 Task: Add an event with the title Casual Marketing Campaign Assessment and Return on Investment Analysis, date '2023/10/22', time 7:00 AM to 9:00 AM, logged in from the account softage.3@softage.netand send the event invitation to softage.4@softage.net and softage.5@softage.net. Set a reminder for the event 12 hour before
Action: Mouse moved to (98, 85)
Screenshot: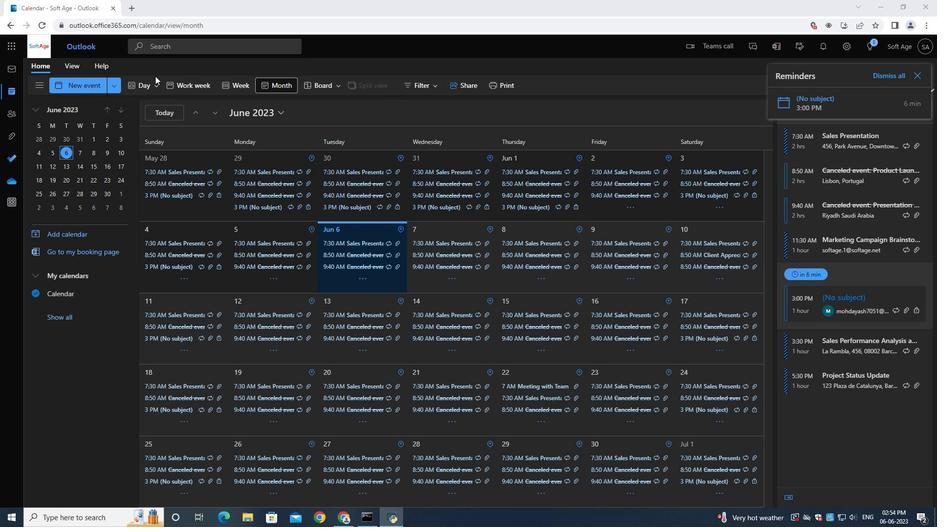 
Action: Mouse pressed left at (98, 85)
Screenshot: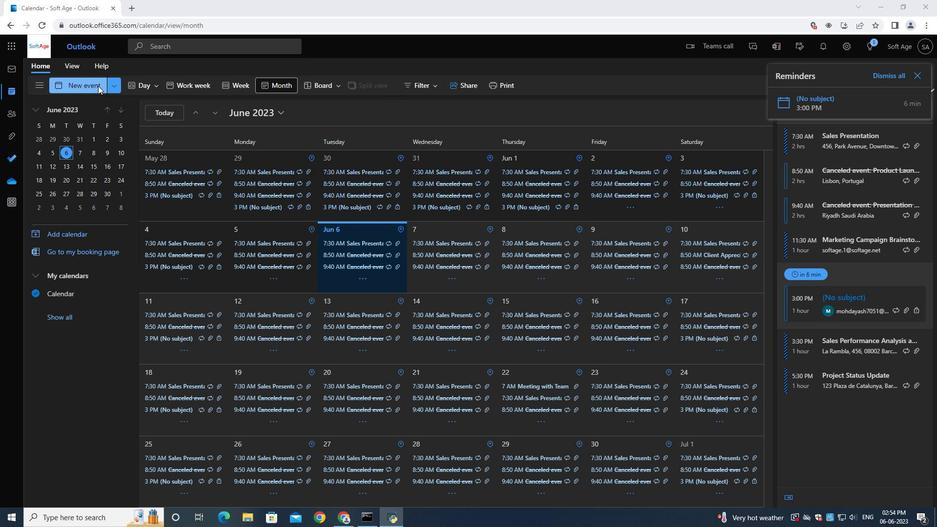 
Action: Mouse moved to (250, 144)
Screenshot: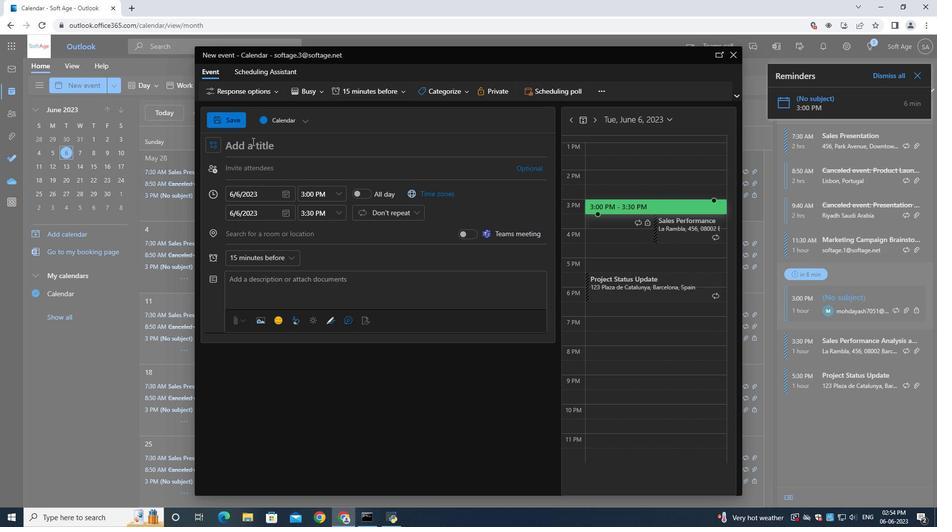 
Action: Mouse pressed left at (250, 144)
Screenshot: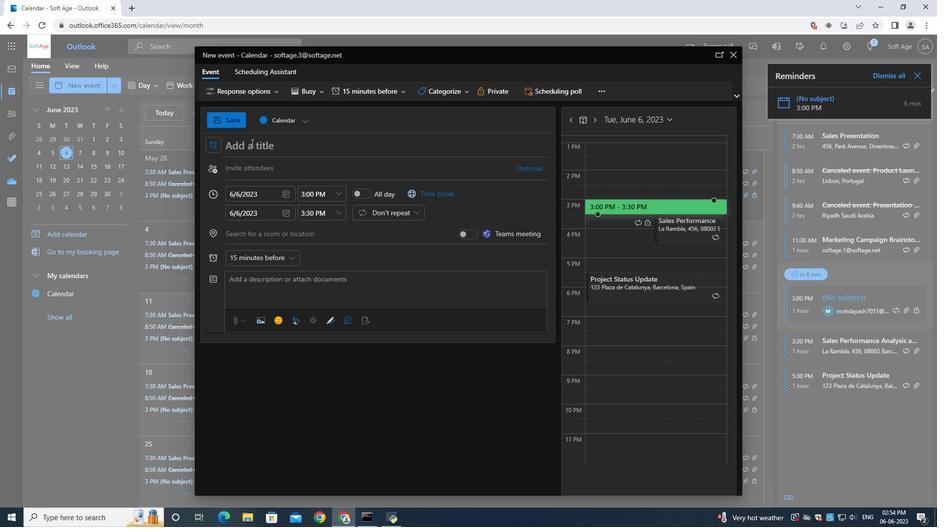 
Action: Mouse moved to (250, 145)
Screenshot: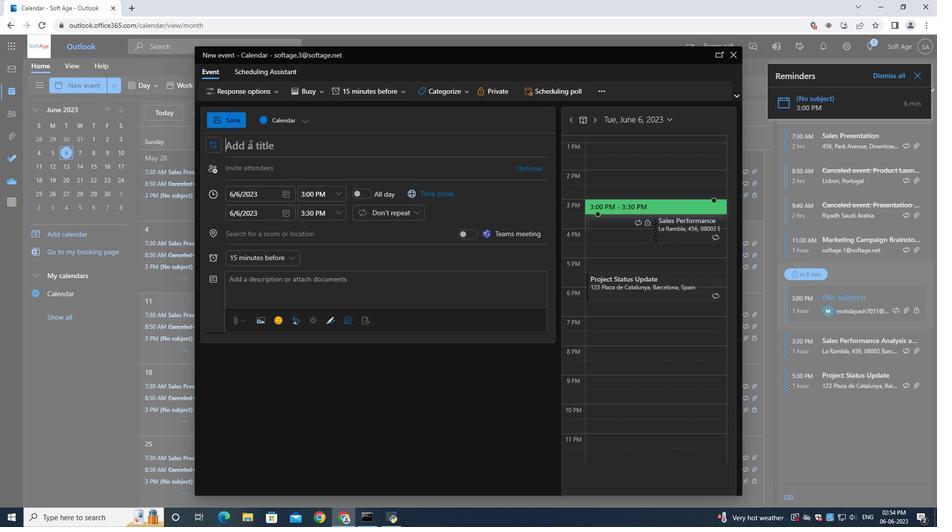 
Action: Key pressed <Key.shift>Casual<Key.space><Key.shift><Key.shift><Key.shift><Key.shift><Key.shift><Key.shift><Key.shift><Key.shift><Key.shift><Key.shift><Key.shift><Key.shift><Key.shift>Marketing<Key.space><Key.shift>Campaign<Key.space><Key.shift>Assessment<Key.space>and<Key.space><Key.shift>Return<Key.space>on<Key.space><Key.shift><Key.shift><Key.shift><Key.shift><Key.shift><Key.shift><Key.shift><Key.shift><Key.shift>Investment<Key.space><Key.shift>Analysis
Screenshot: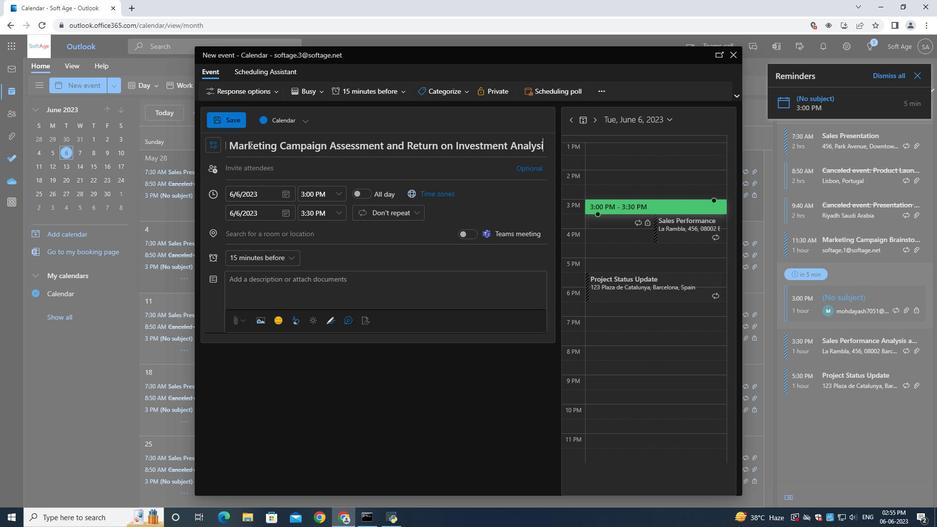 
Action: Mouse moved to (283, 198)
Screenshot: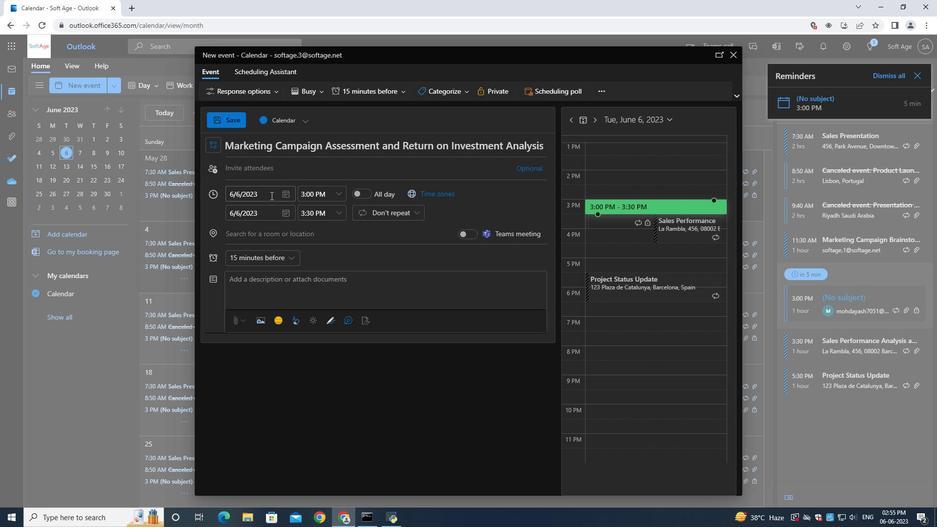 
Action: Mouse pressed left at (283, 198)
Screenshot: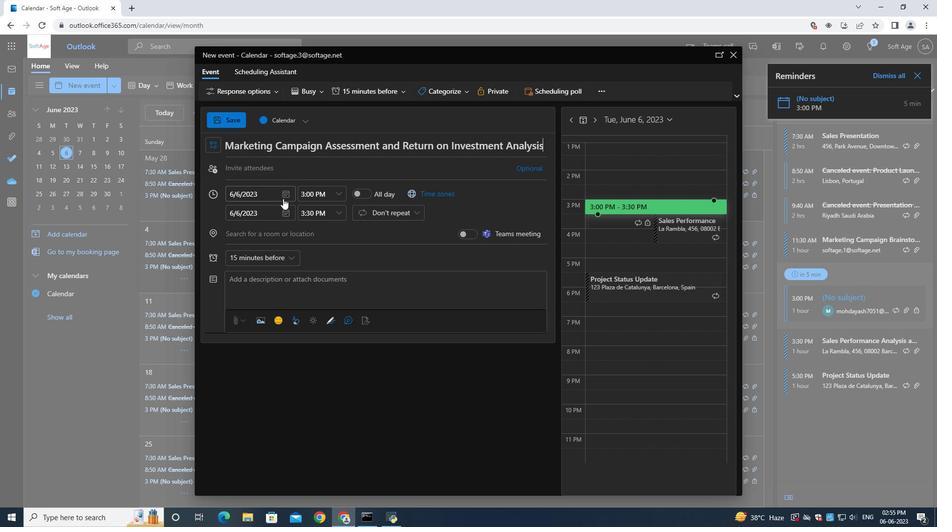 
Action: Mouse moved to (318, 215)
Screenshot: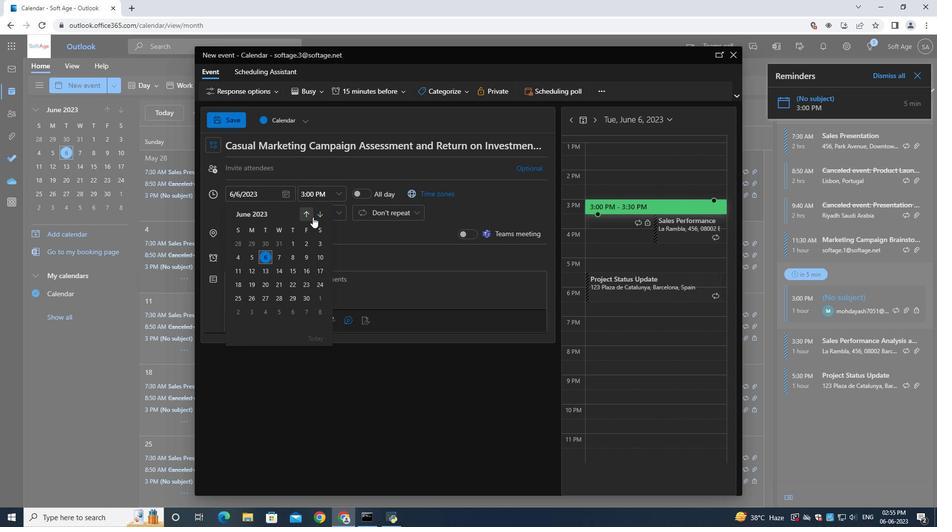 
Action: Mouse pressed left at (318, 215)
Screenshot: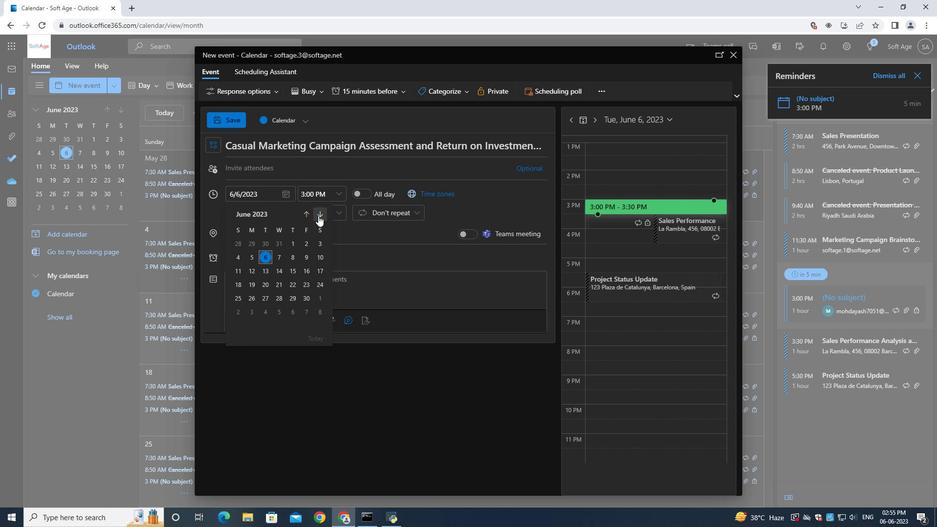 
Action: Mouse pressed left at (318, 215)
Screenshot: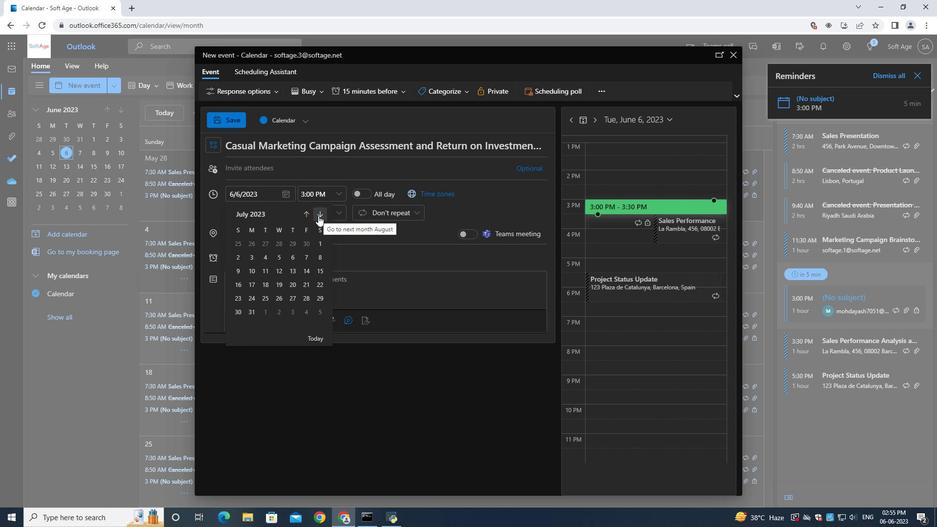 
Action: Mouse pressed left at (318, 215)
Screenshot: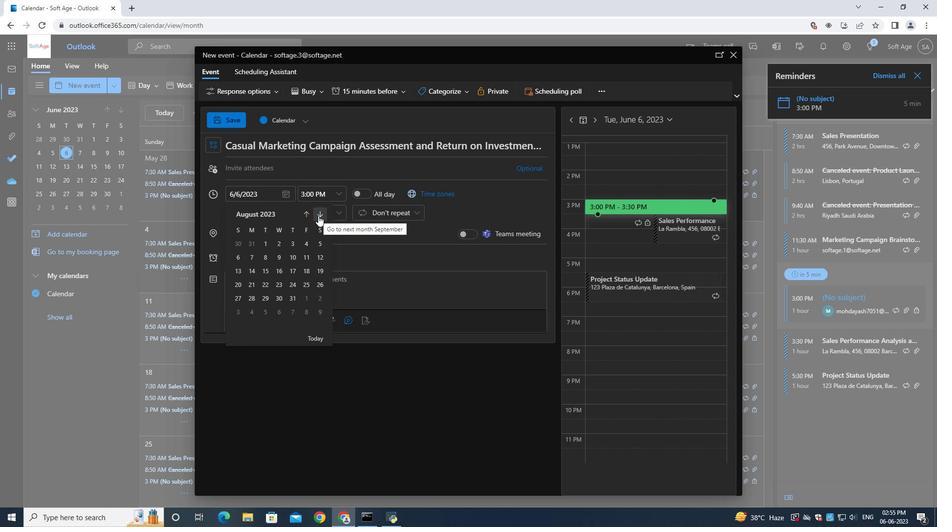 
Action: Mouse moved to (318, 215)
Screenshot: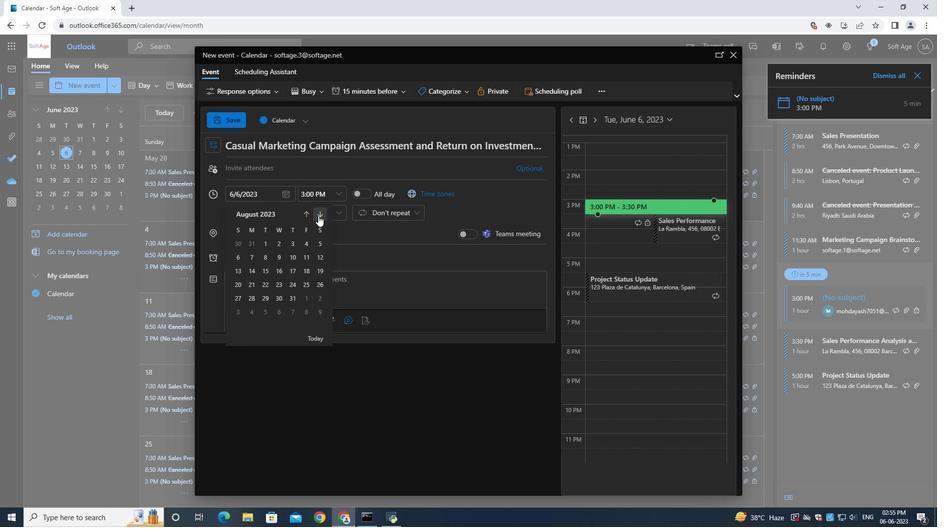 
Action: Mouse pressed left at (318, 215)
Screenshot: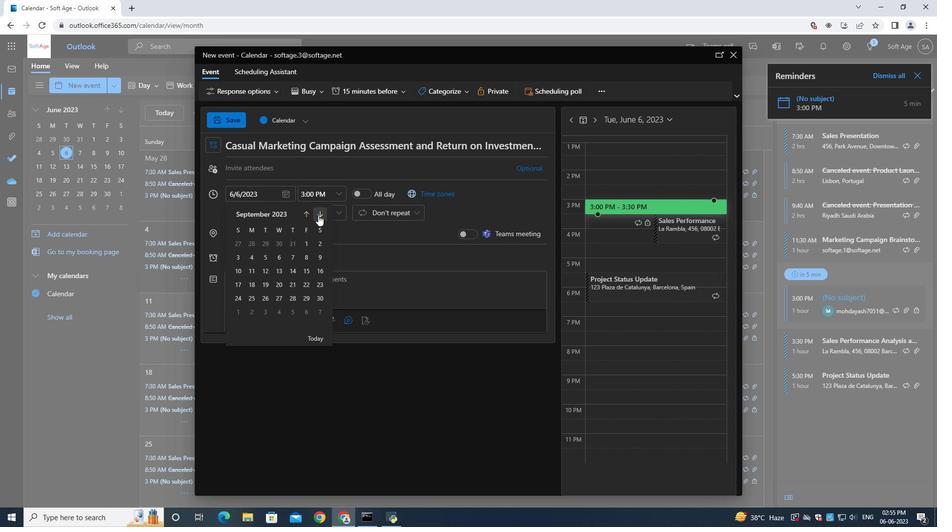 
Action: Mouse moved to (241, 284)
Screenshot: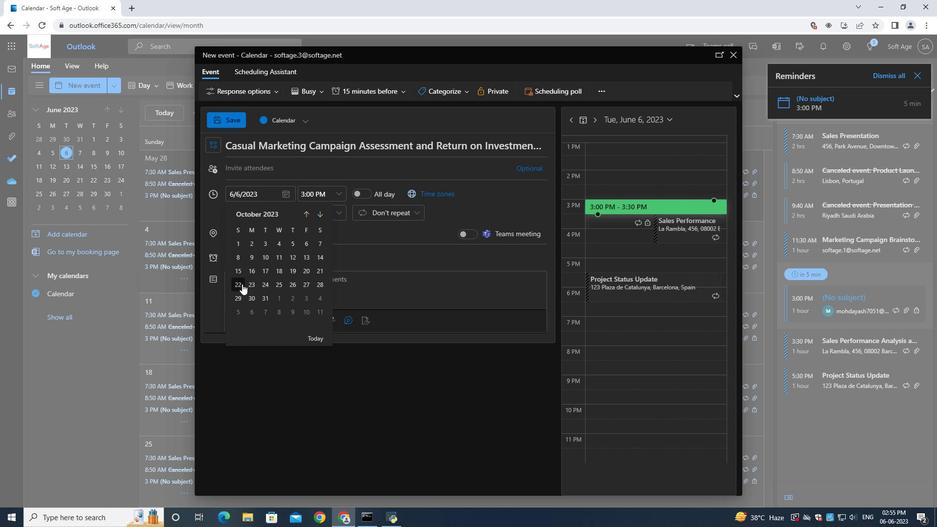 
Action: Mouse pressed left at (241, 284)
Screenshot: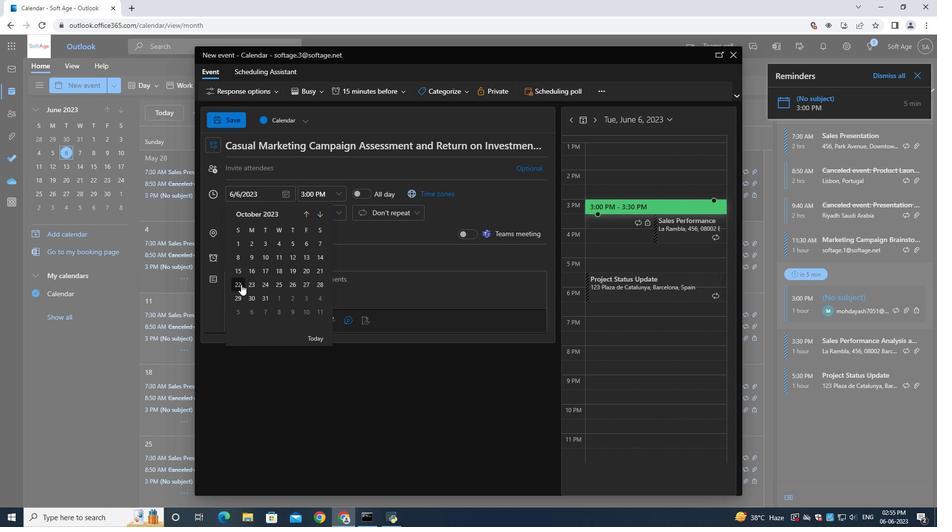 
Action: Mouse moved to (308, 195)
Screenshot: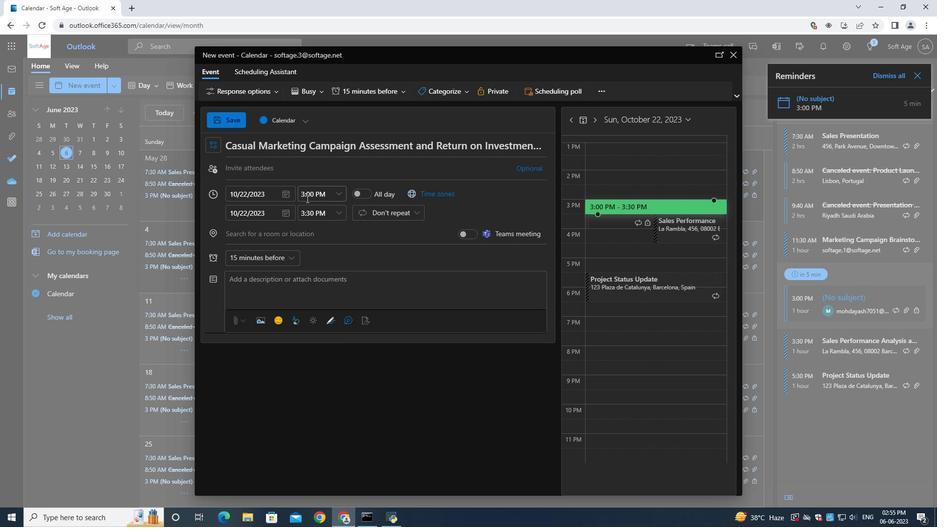 
Action: Mouse pressed left at (308, 195)
Screenshot: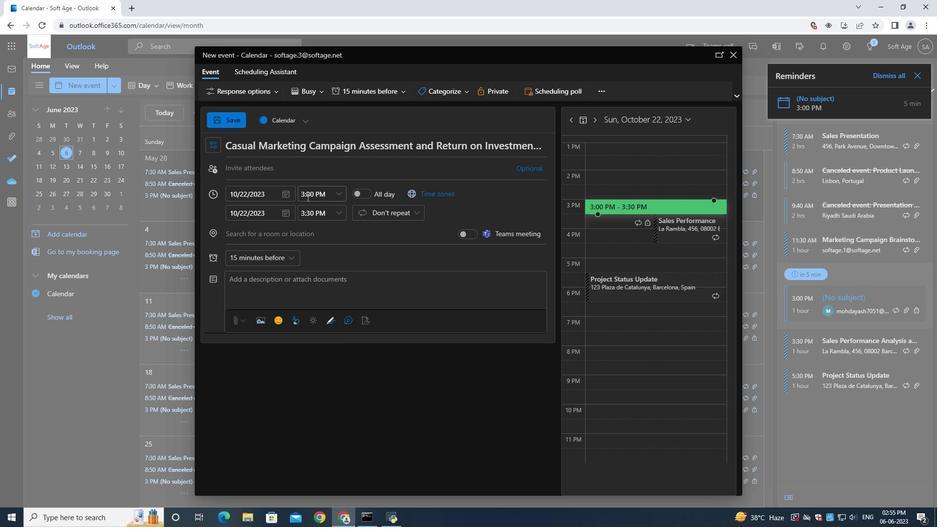 
Action: Key pressed 7<Key.shift_r>:00<Key.shift>AM
Screenshot: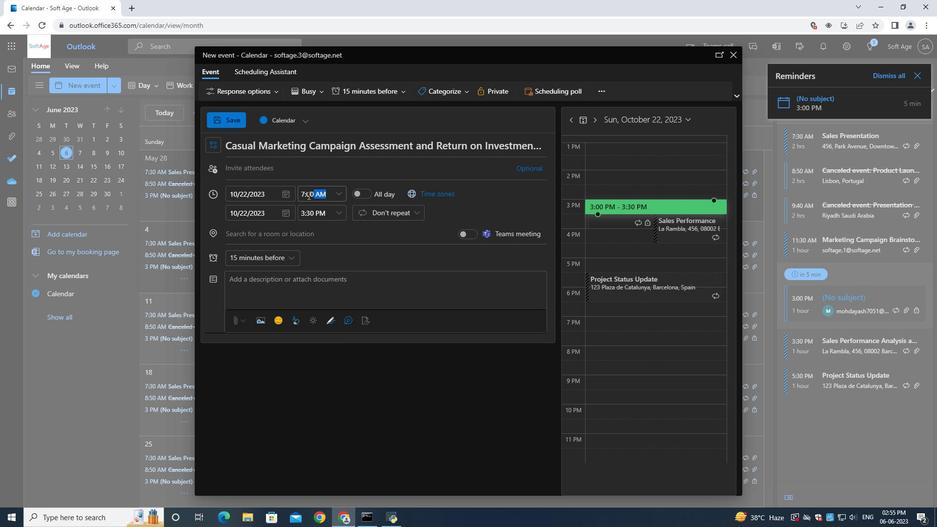 
Action: Mouse moved to (305, 210)
Screenshot: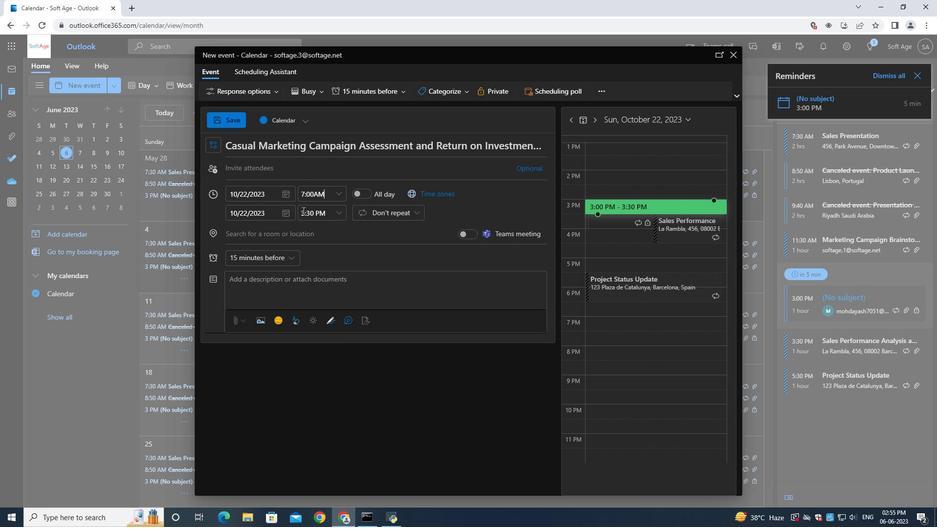 
Action: Mouse pressed left at (305, 210)
Screenshot: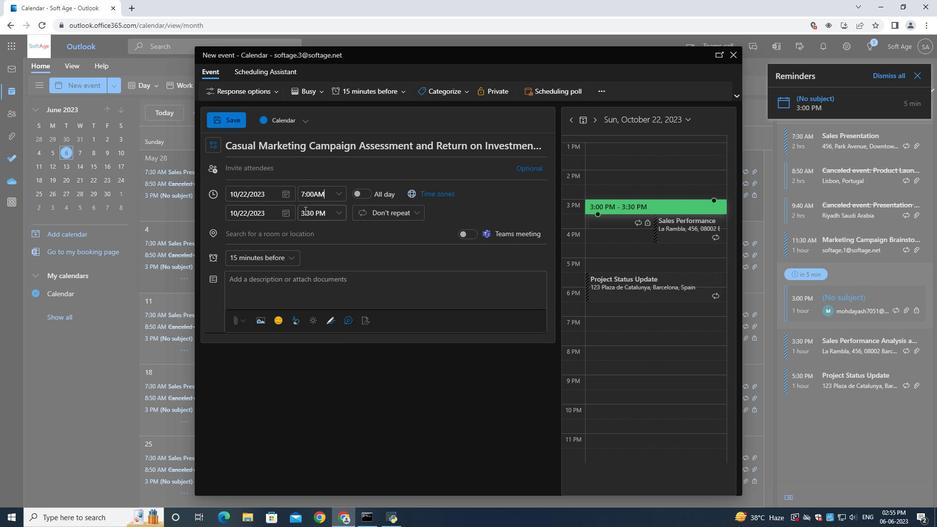 
Action: Key pressed 9<Key.shift_r>:00<Key.shift>AM
Screenshot: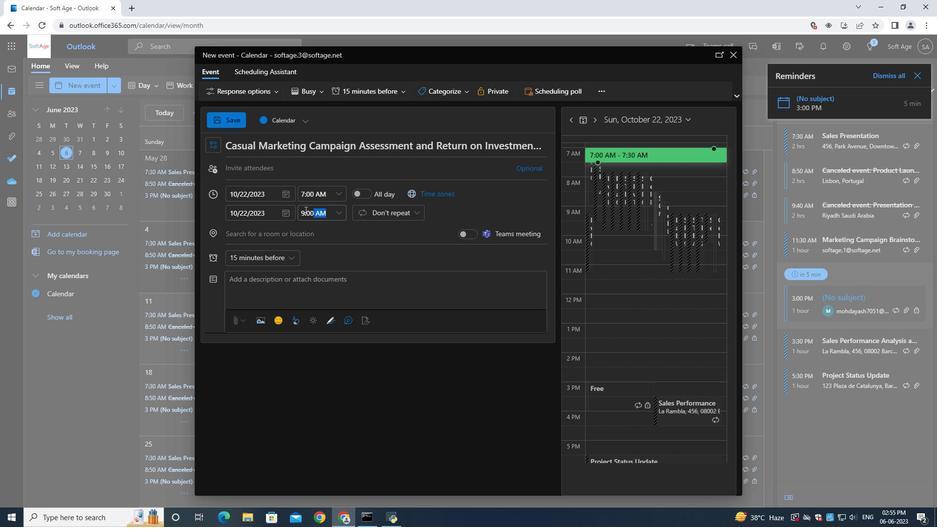 
Action: Mouse moved to (267, 175)
Screenshot: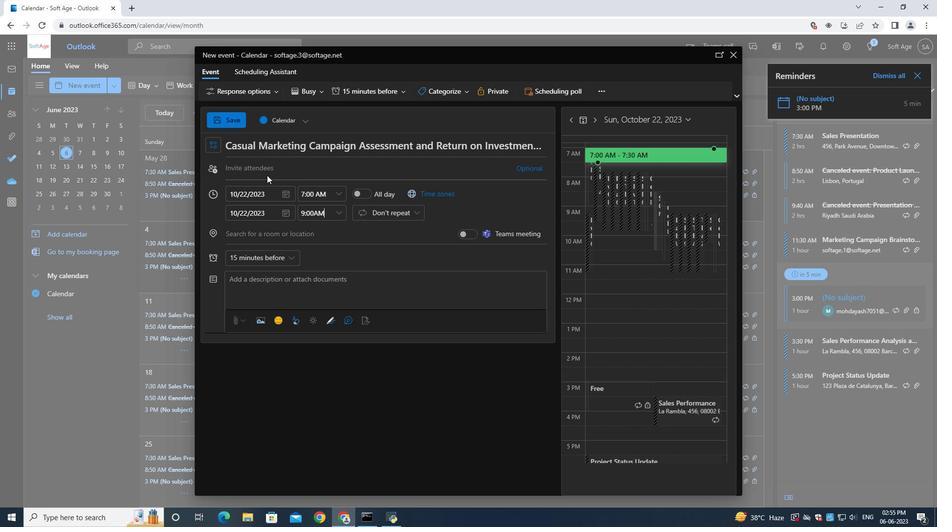 
Action: Mouse pressed left at (267, 175)
Screenshot: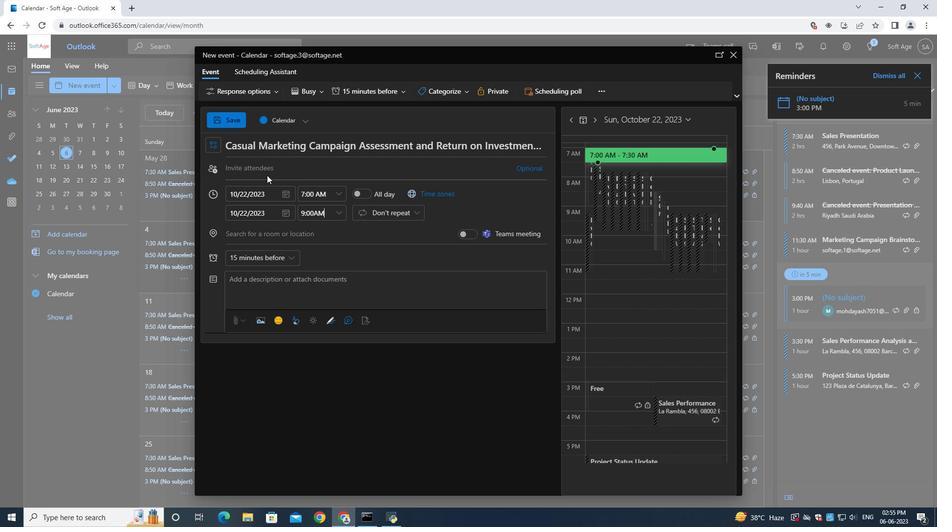 
Action: Mouse moved to (267, 174)
Screenshot: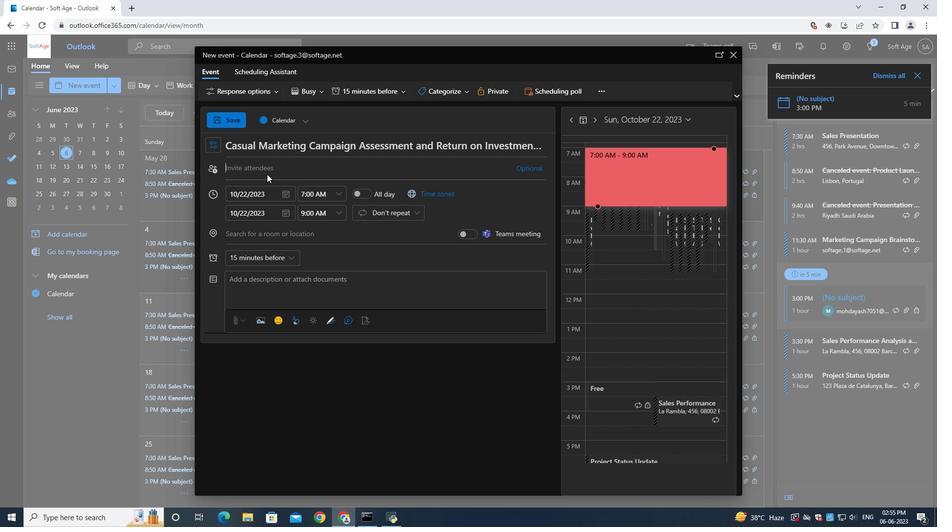 
Action: Key pressed softage.4<Key.shift>@softage.net
Screenshot: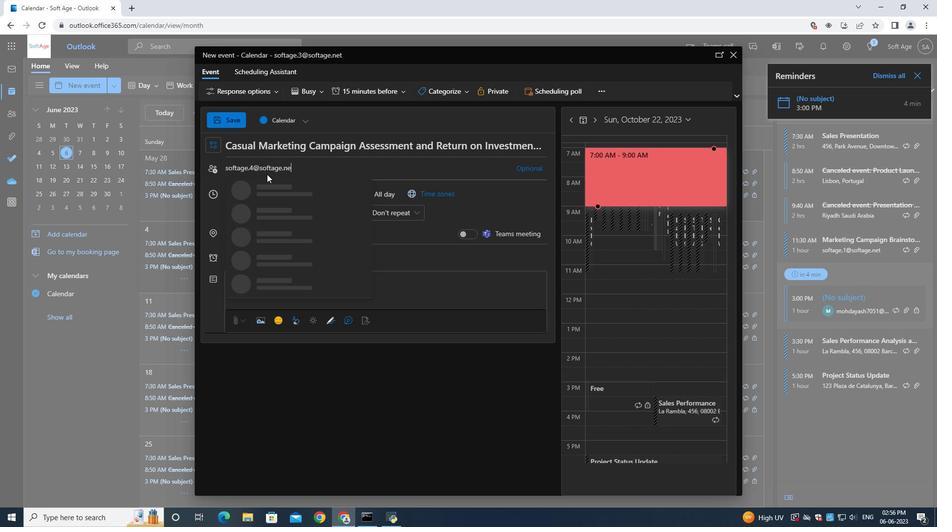 
Action: Mouse moved to (274, 189)
Screenshot: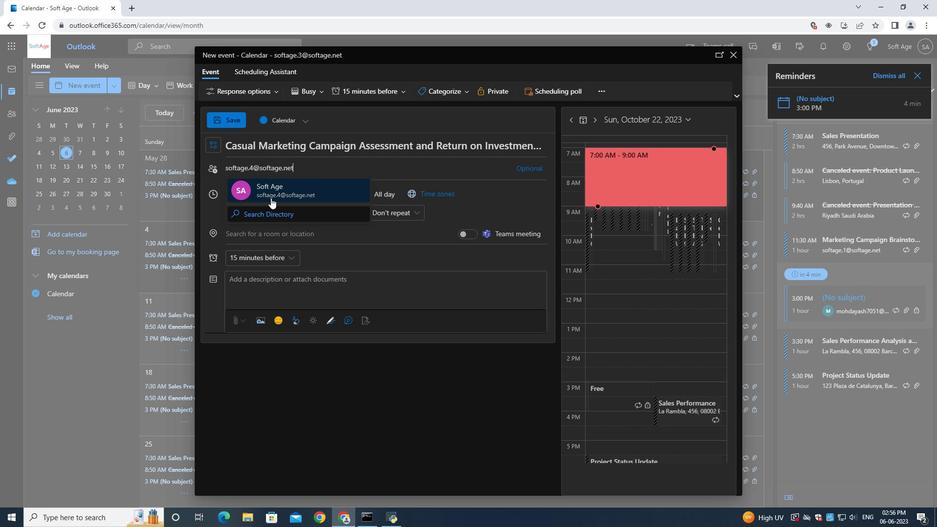 
Action: Mouse pressed left at (274, 189)
Screenshot: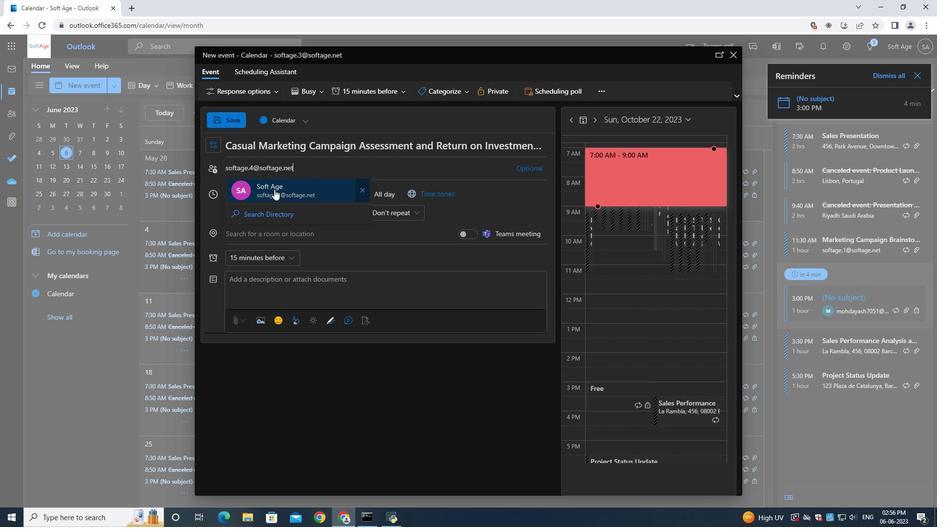 
Action: Key pressed softage.5<Key.shift>@softage.ney<Key.backspace>t
Screenshot: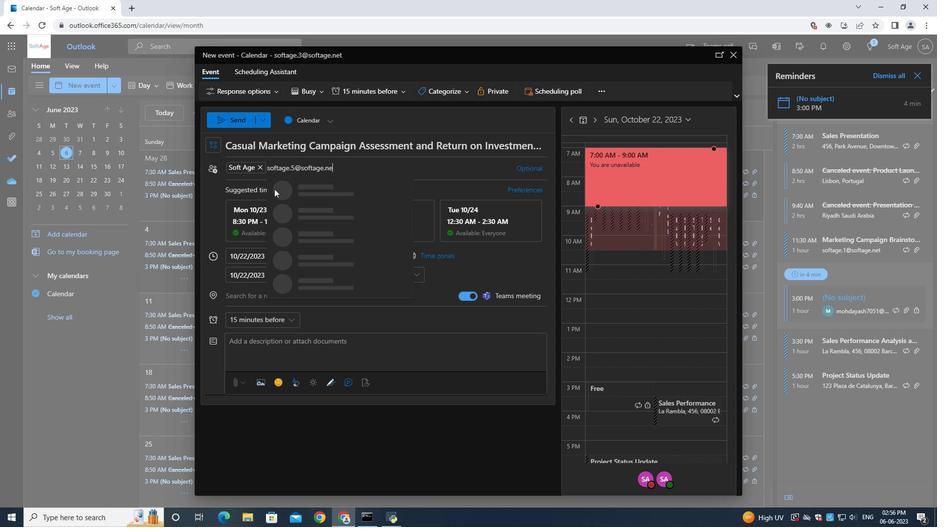 
Action: Mouse moved to (275, 187)
Screenshot: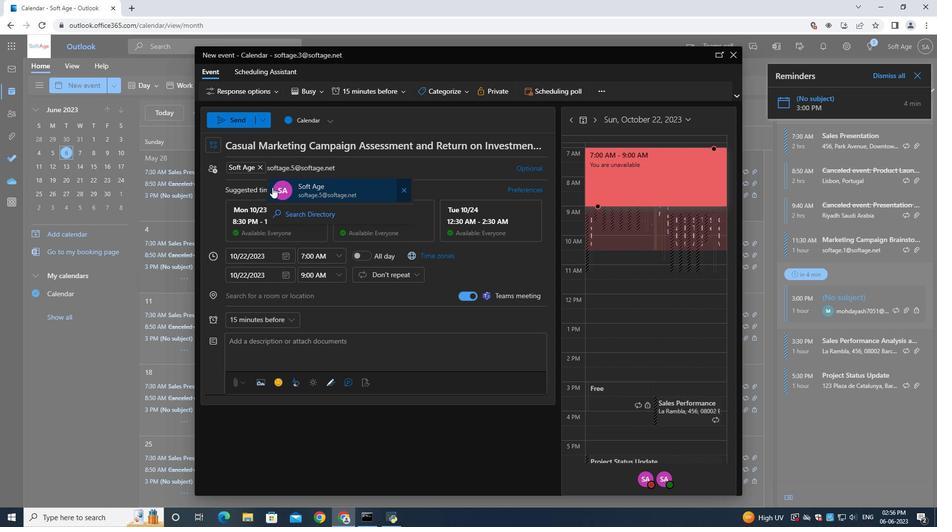 
Action: Mouse pressed left at (275, 187)
Screenshot: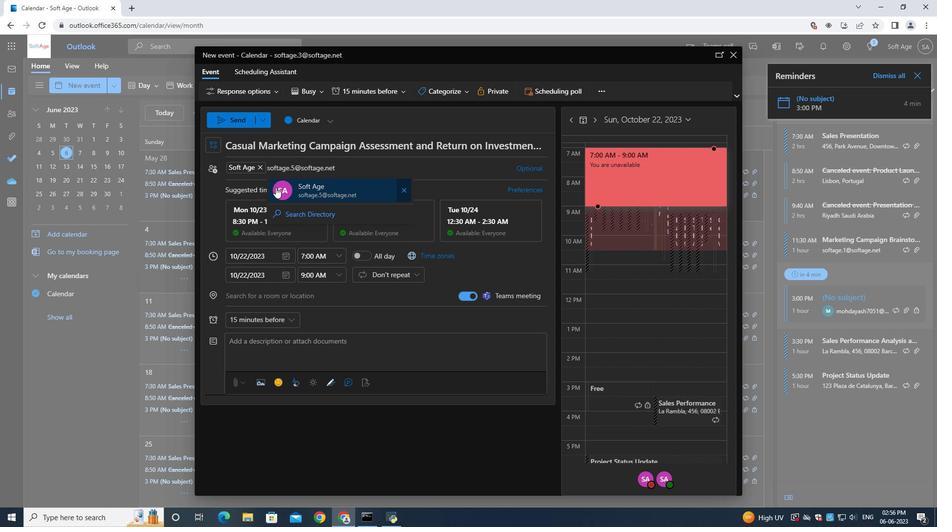 
Action: Mouse moved to (252, 315)
Screenshot: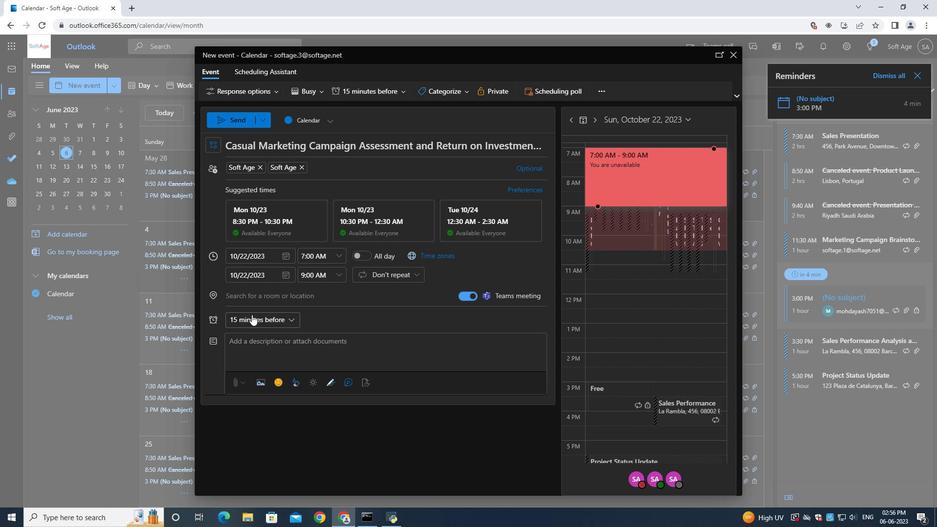 
Action: Mouse pressed left at (252, 315)
Screenshot: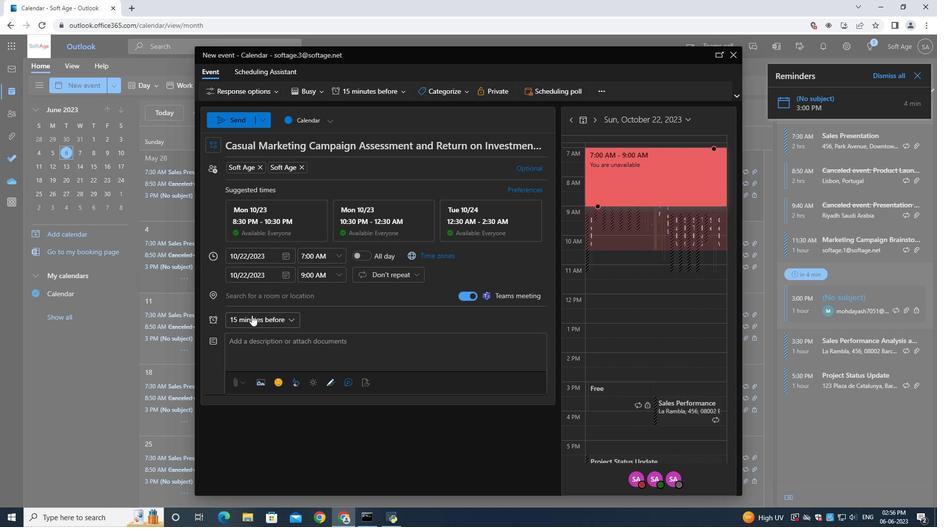 
Action: Mouse moved to (263, 253)
Screenshot: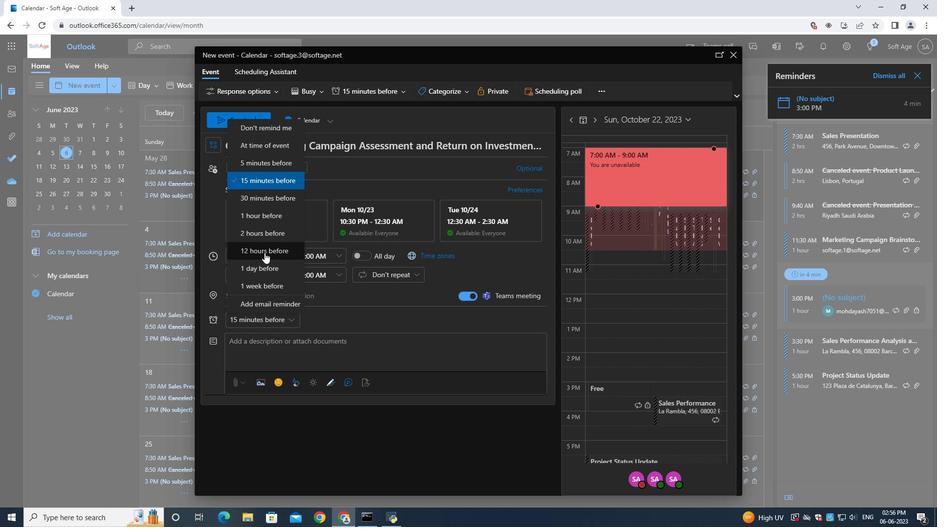 
Action: Mouse pressed left at (263, 253)
Screenshot: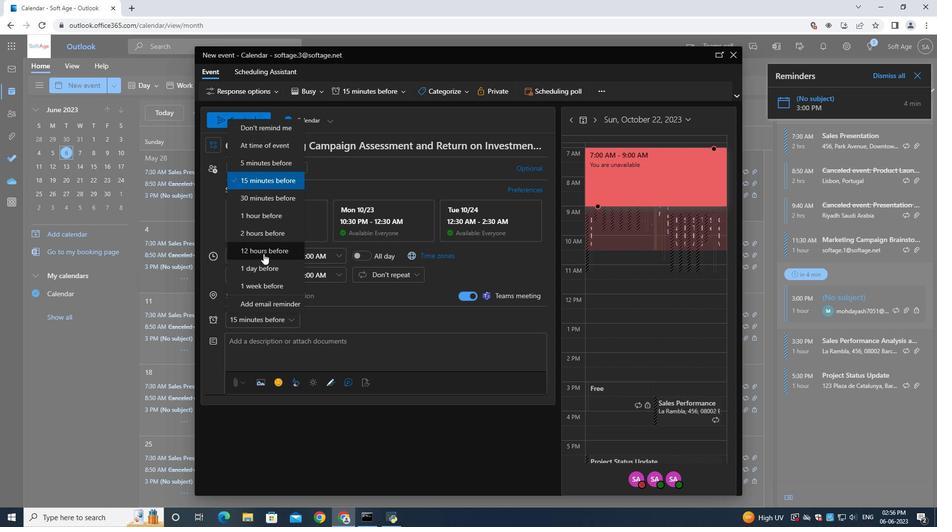 
Action: Mouse moved to (238, 123)
Screenshot: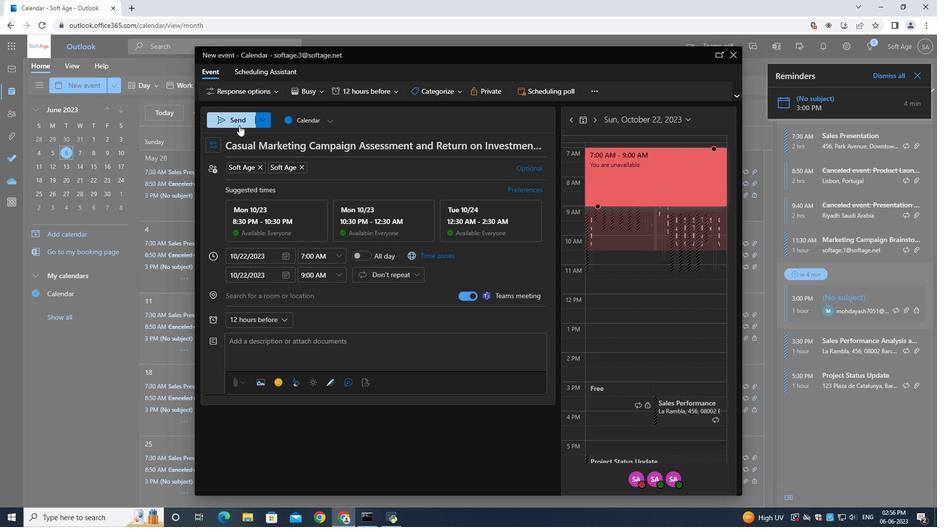 
Action: Mouse pressed left at (238, 123)
Screenshot: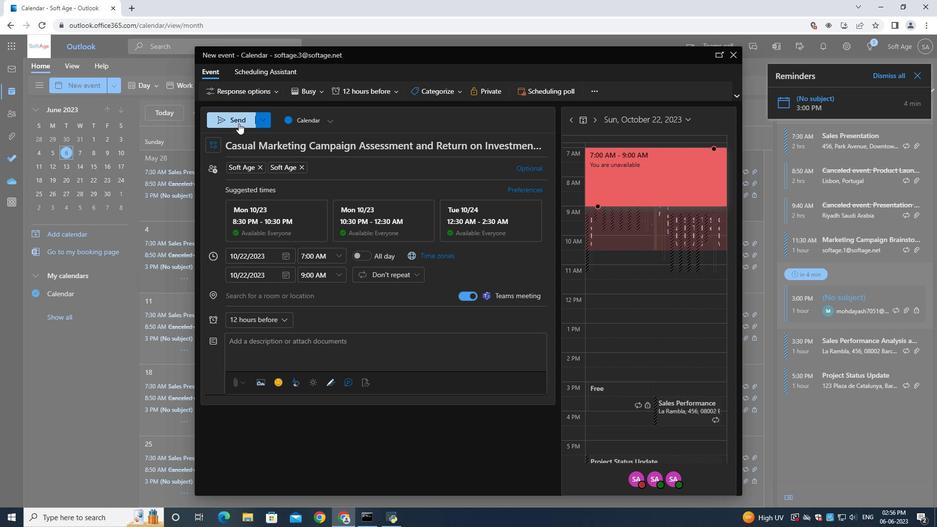 
Action: Mouse moved to (238, 123)
Screenshot: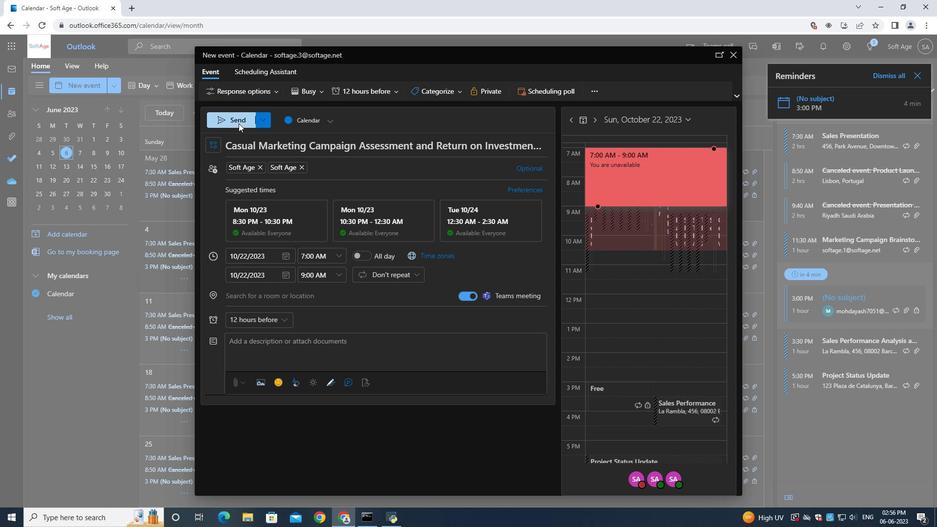 
